 Task: Add Organic India Original Tulsi Tea to the cart.
Action: Mouse pressed left at (21, 91)
Screenshot: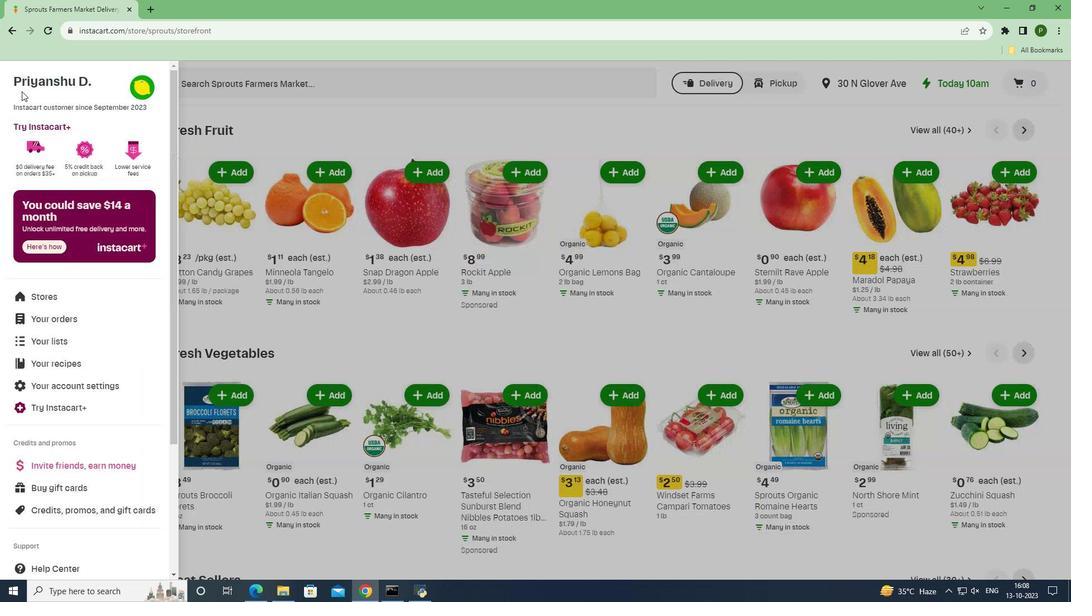 
Action: Mouse moved to (24, 292)
Screenshot: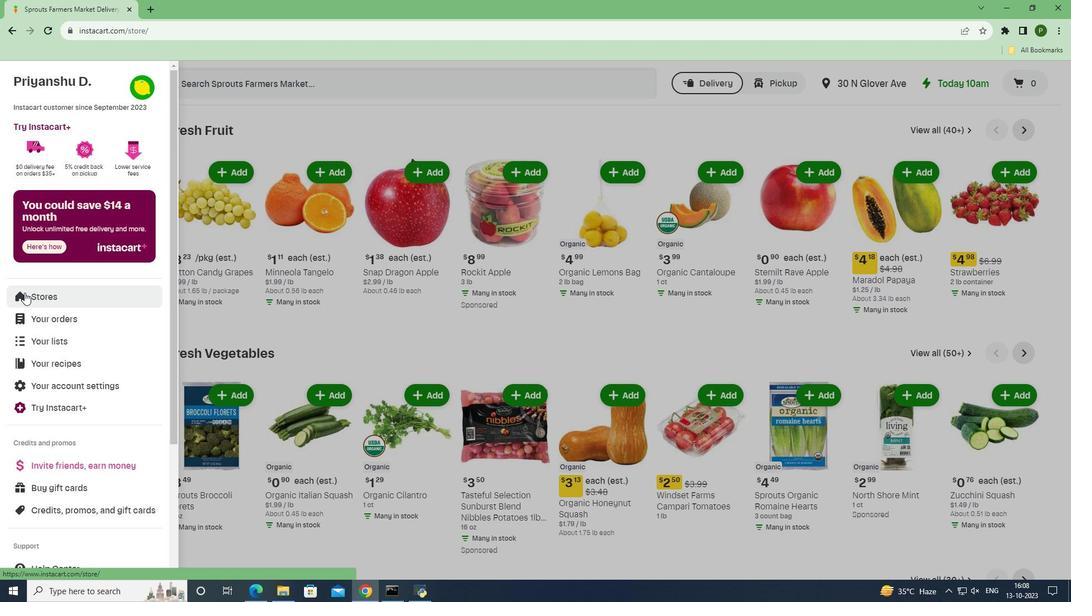 
Action: Mouse pressed left at (24, 292)
Screenshot: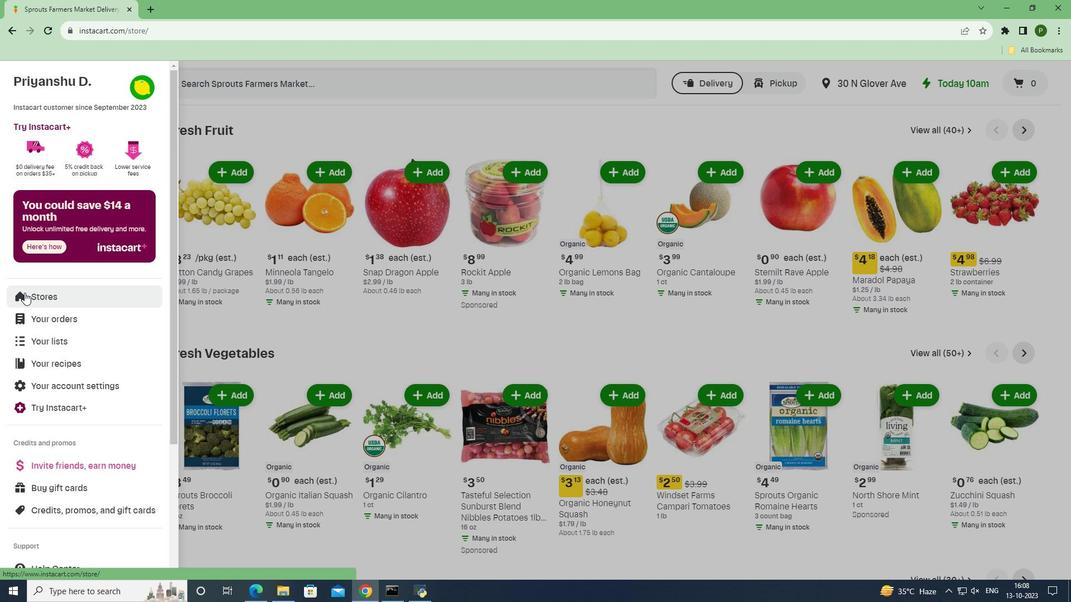 
Action: Mouse moved to (249, 132)
Screenshot: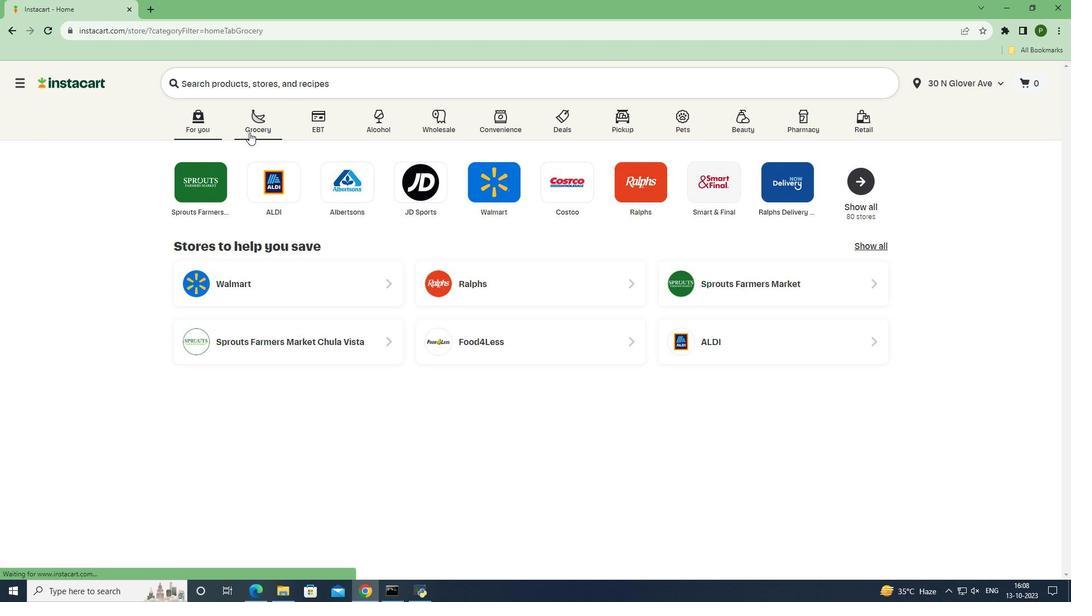 
Action: Mouse pressed left at (249, 132)
Screenshot: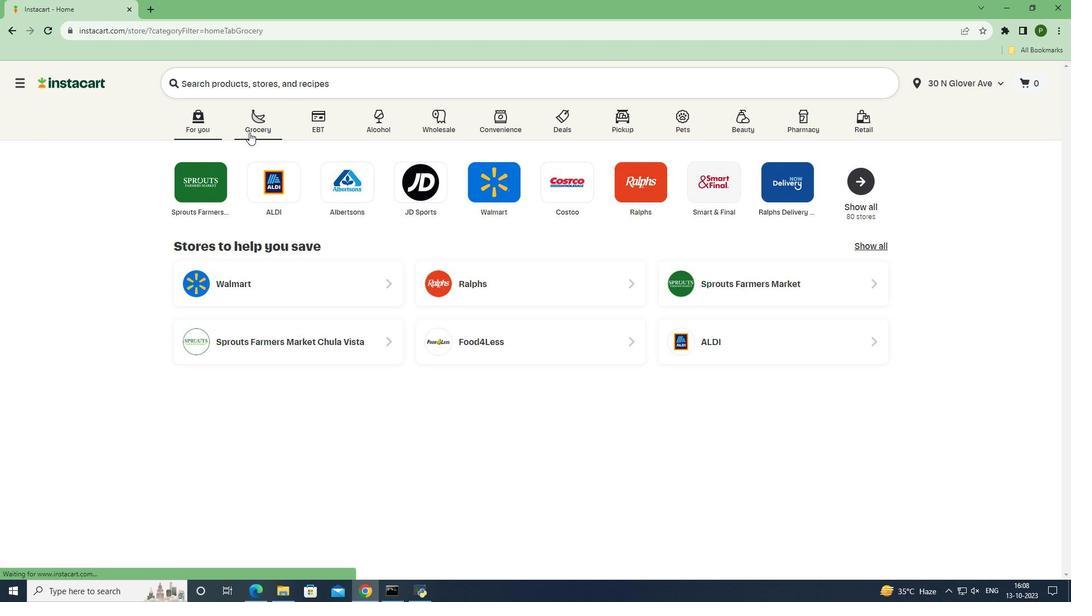 
Action: Mouse moved to (684, 261)
Screenshot: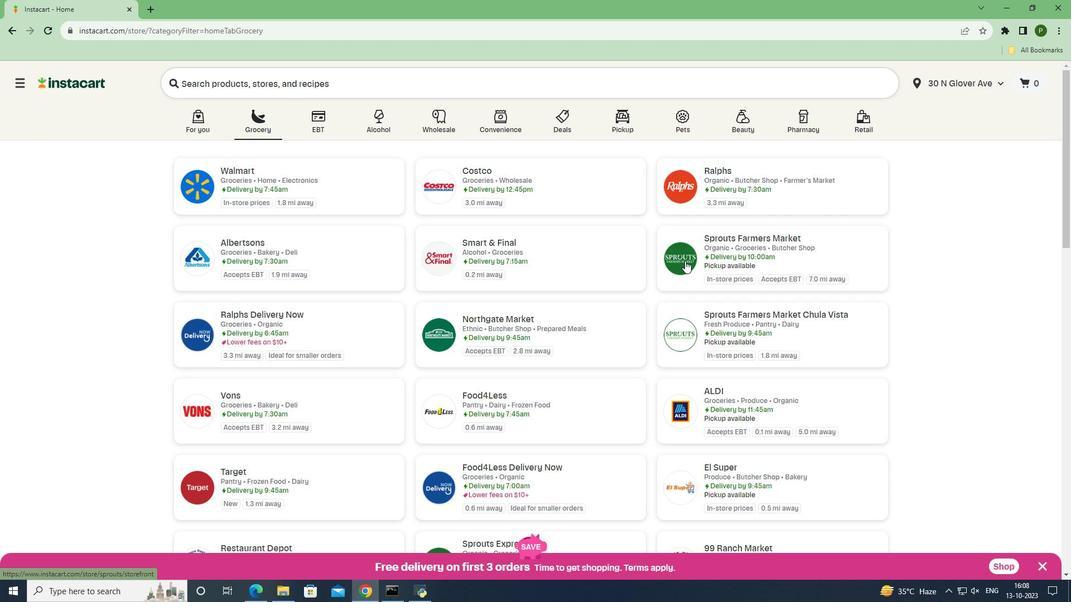 
Action: Mouse pressed left at (684, 261)
Screenshot: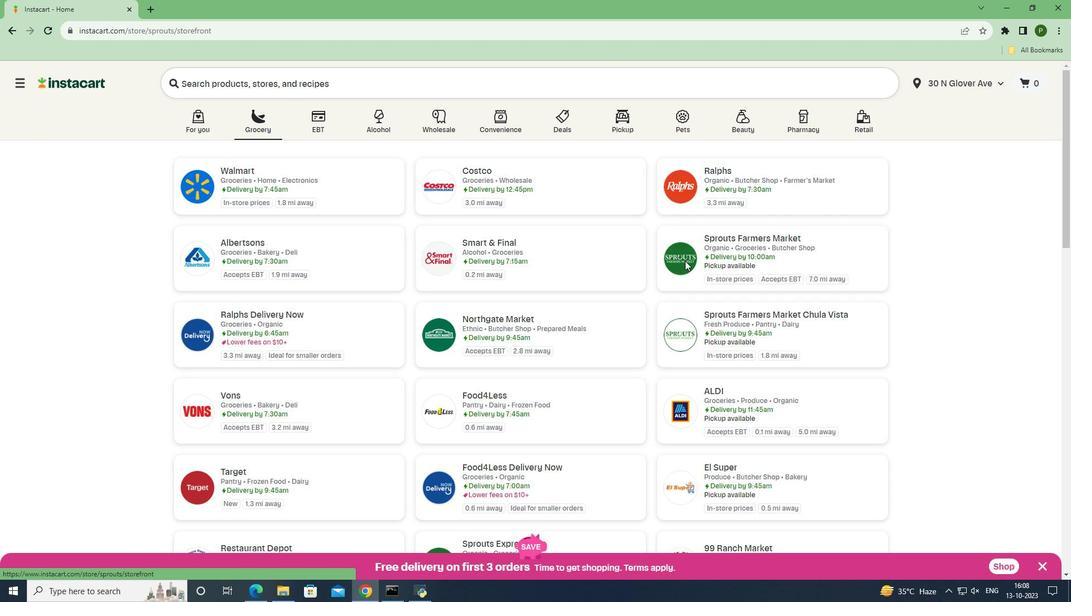 
Action: Mouse moved to (74, 376)
Screenshot: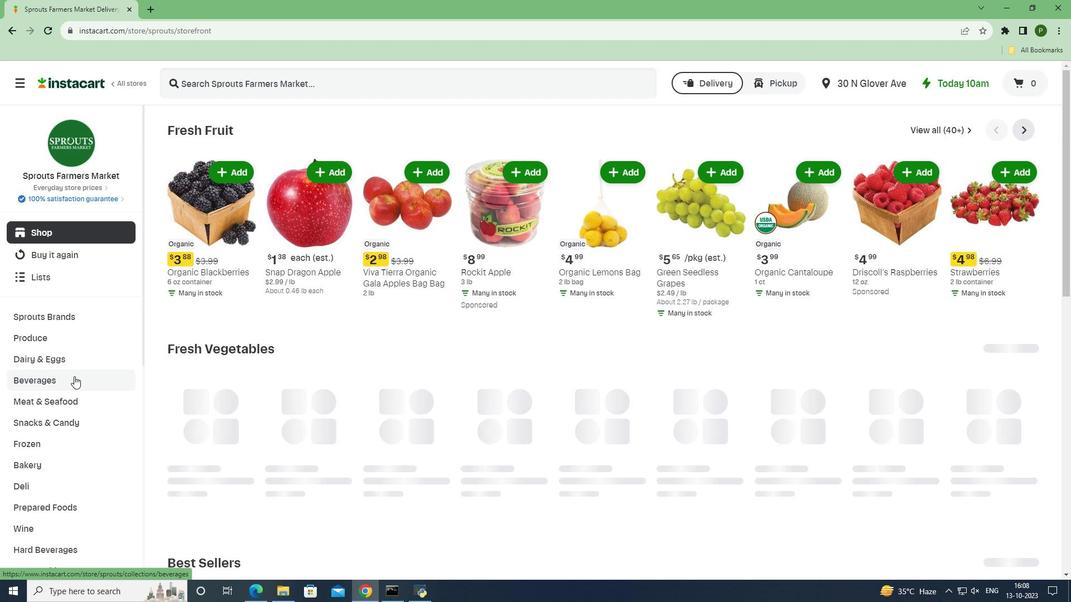 
Action: Mouse pressed left at (74, 376)
Screenshot: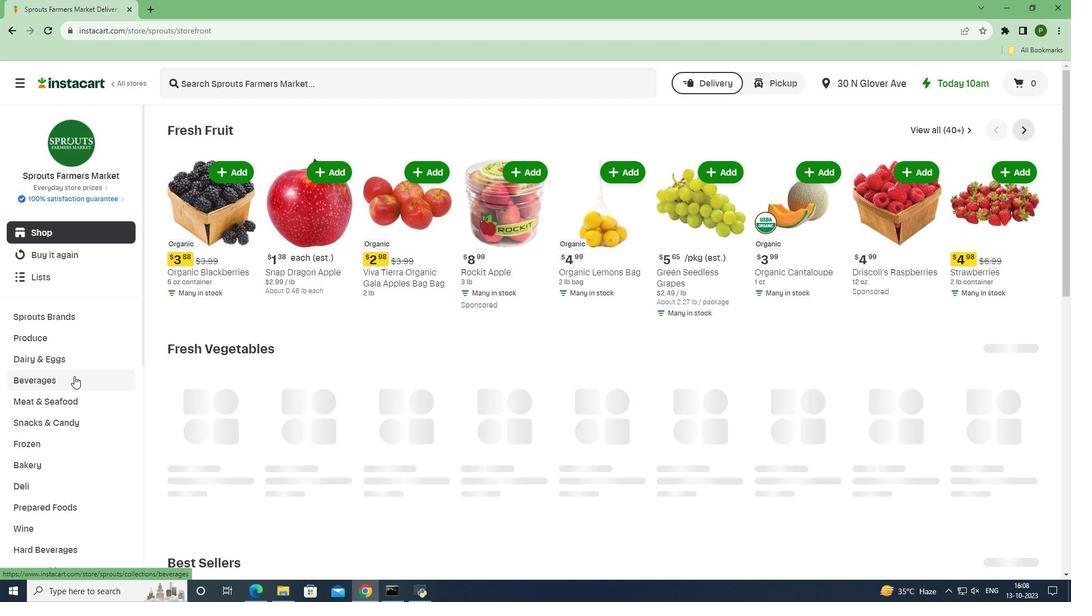 
Action: Mouse moved to (968, 161)
Screenshot: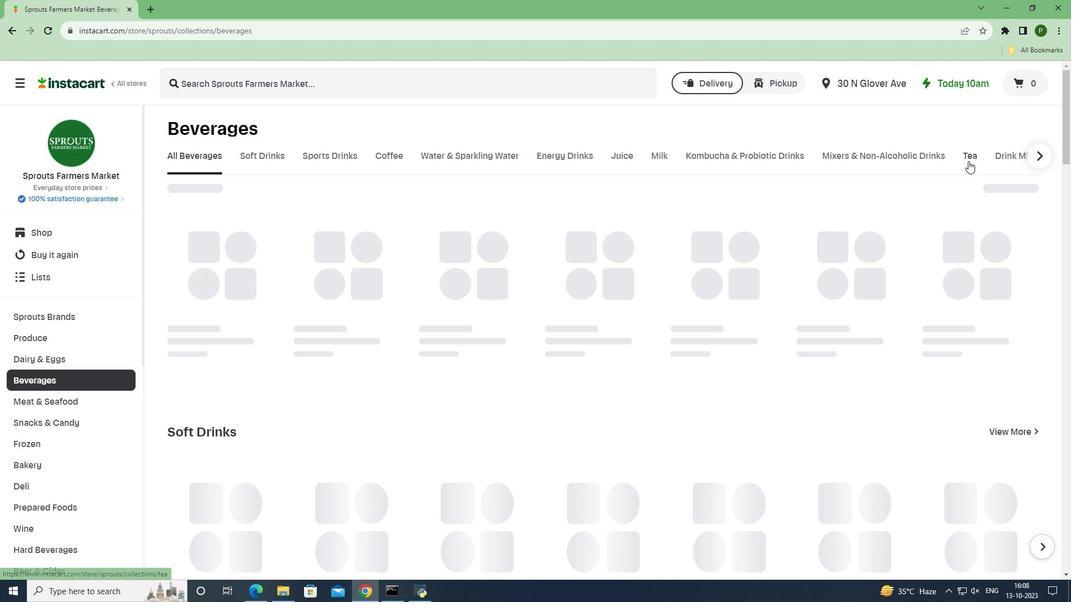 
Action: Mouse pressed left at (968, 161)
Screenshot: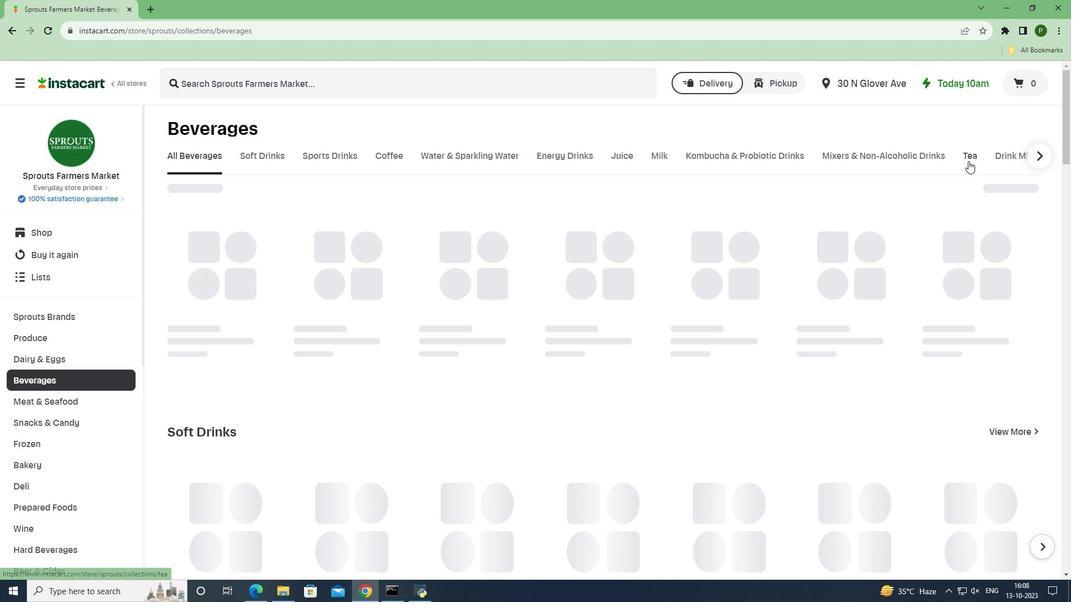 
Action: Mouse moved to (556, 88)
Screenshot: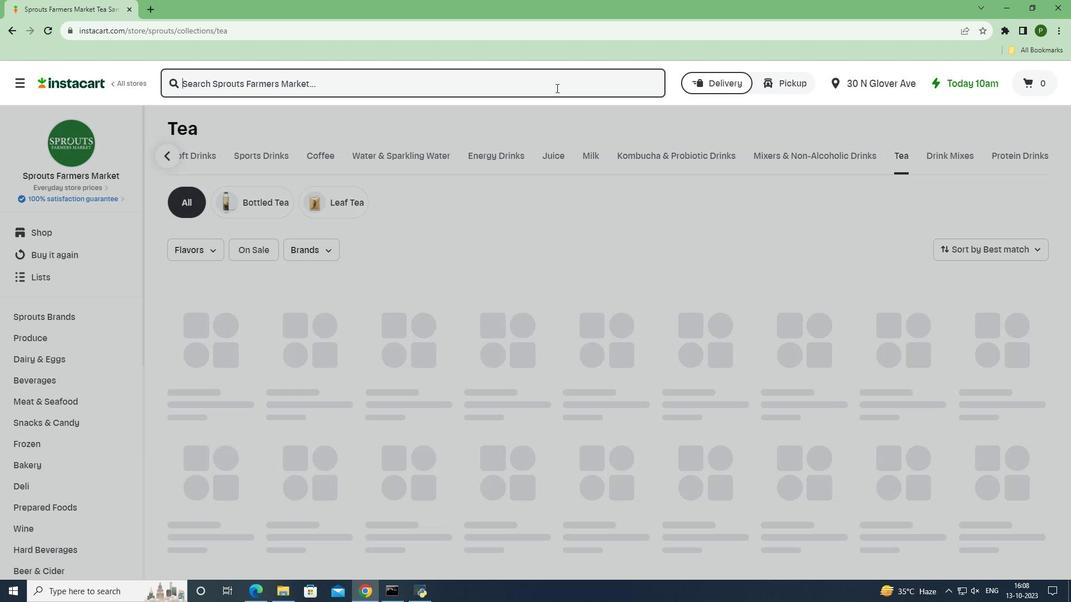
Action: Mouse pressed left at (556, 88)
Screenshot: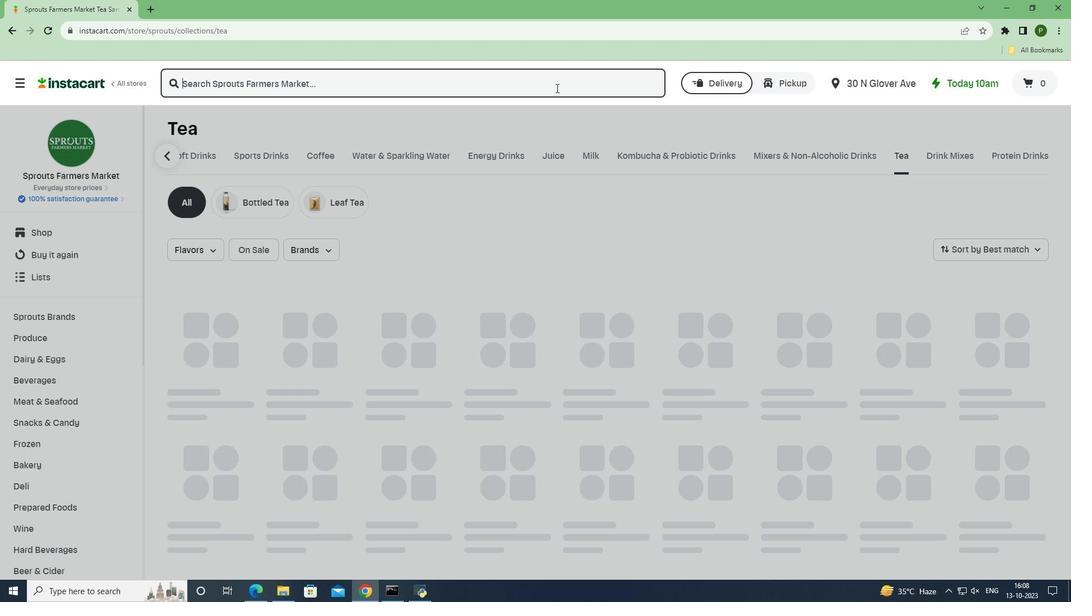 
Action: Key pressed <Key.caps_lock>O<Key.caps_lock>rganic<Key.space><Key.caps_lock>I<Key.caps_lock>ndia<Key.space><Key.caps_lock>T<Key.caps_lock>uli<Key.backspace>si<Key.space><Key.caps_lock>T<Key.caps_lock>ea<Key.space><Key.enter>
Screenshot: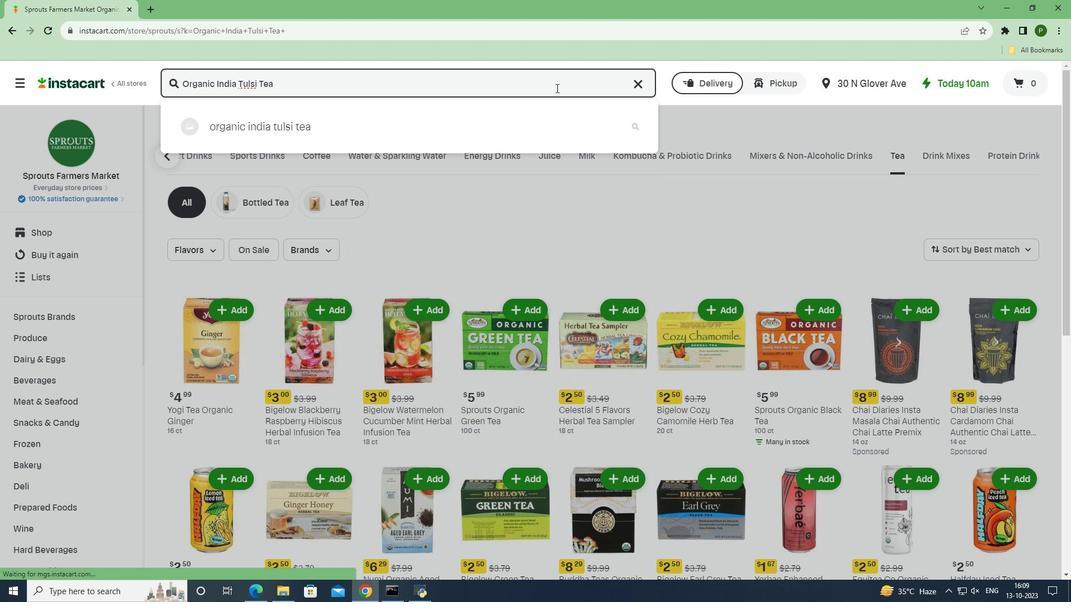 
Action: Mouse moved to (653, 198)
Screenshot: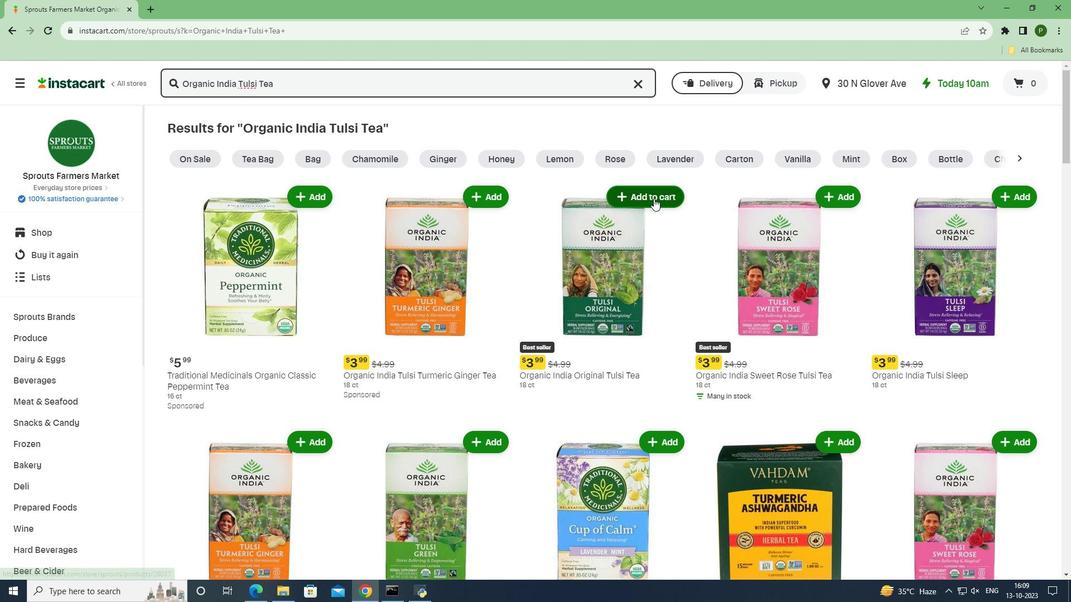 
Action: Mouse pressed left at (653, 198)
Screenshot: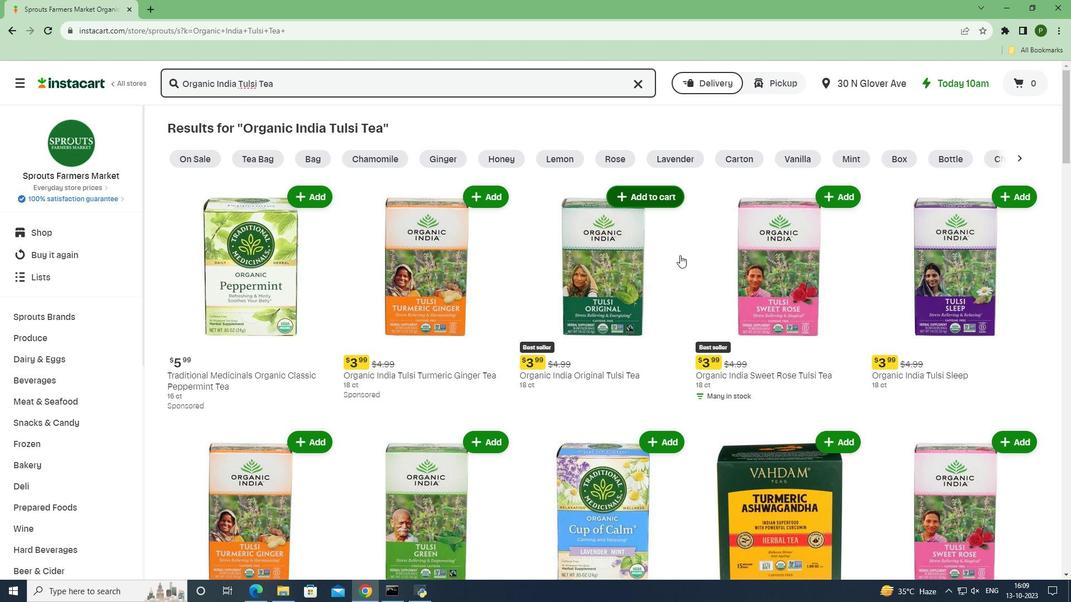 
Action: Mouse moved to (682, 266)
Screenshot: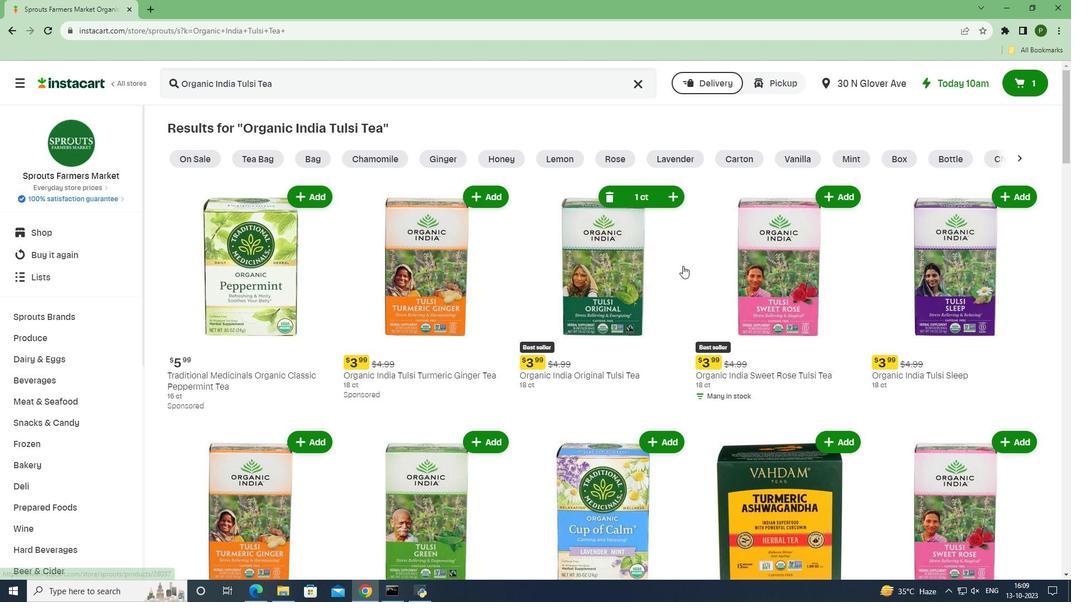 
